 Task: Add Desert Essence Lavender Hand Body Lotion to the cart.
Action: Mouse moved to (938, 359)
Screenshot: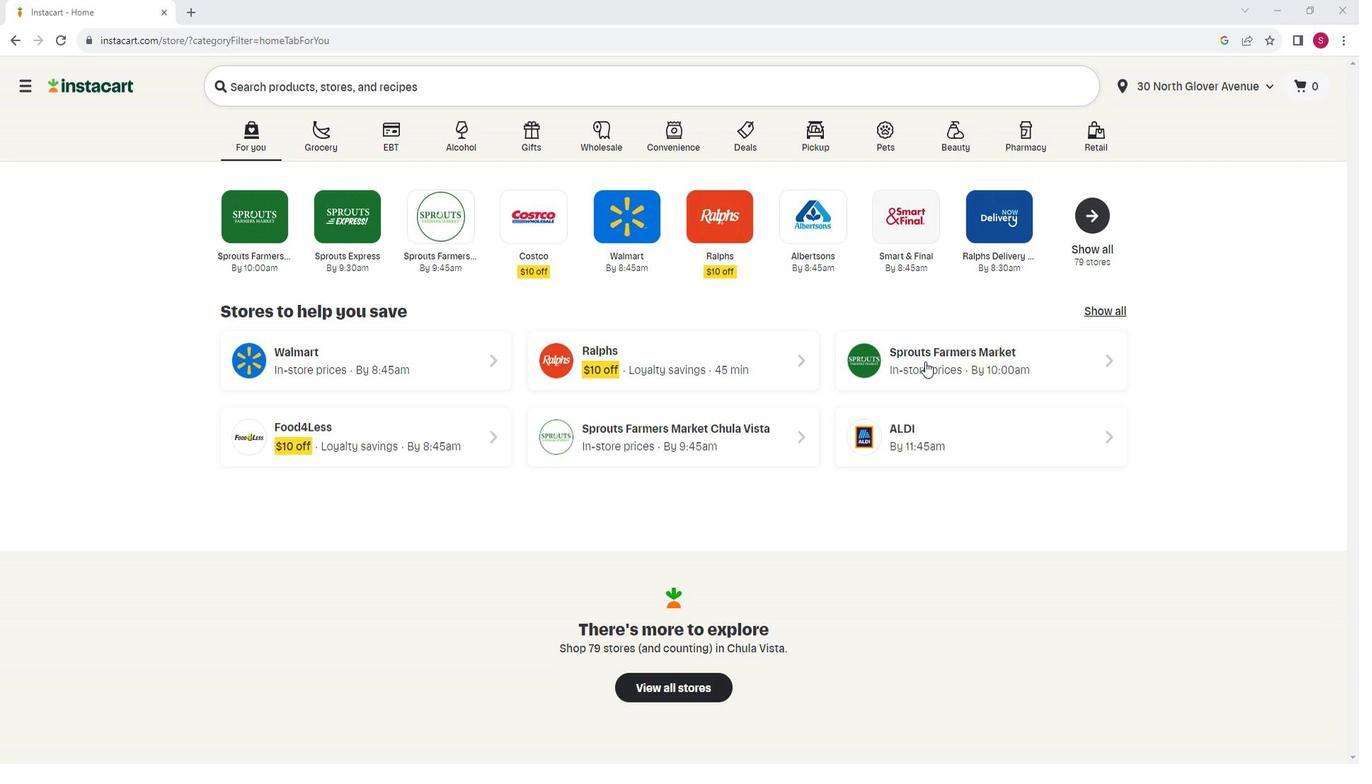 
Action: Mouse pressed left at (938, 359)
Screenshot: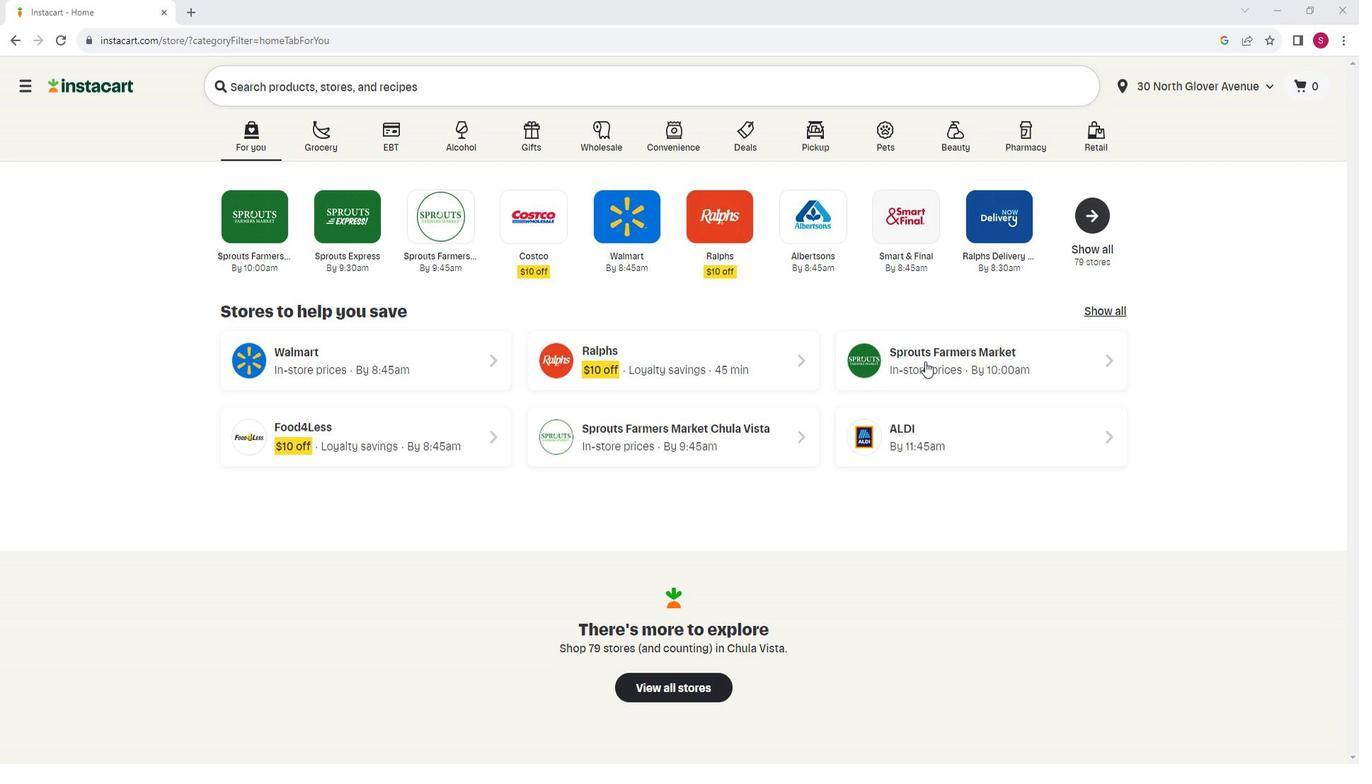 
Action: Mouse moved to (150, 468)
Screenshot: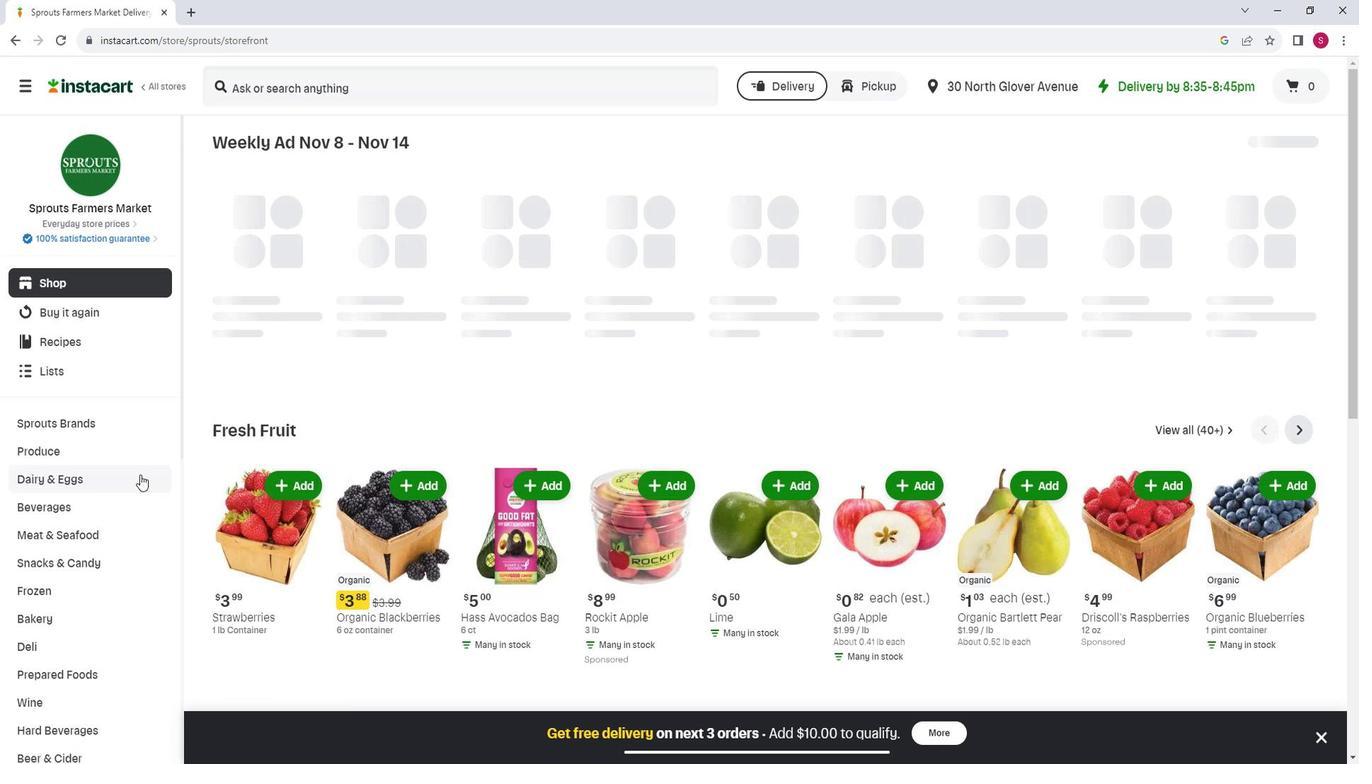
Action: Mouse scrolled (150, 468) with delta (0, 0)
Screenshot: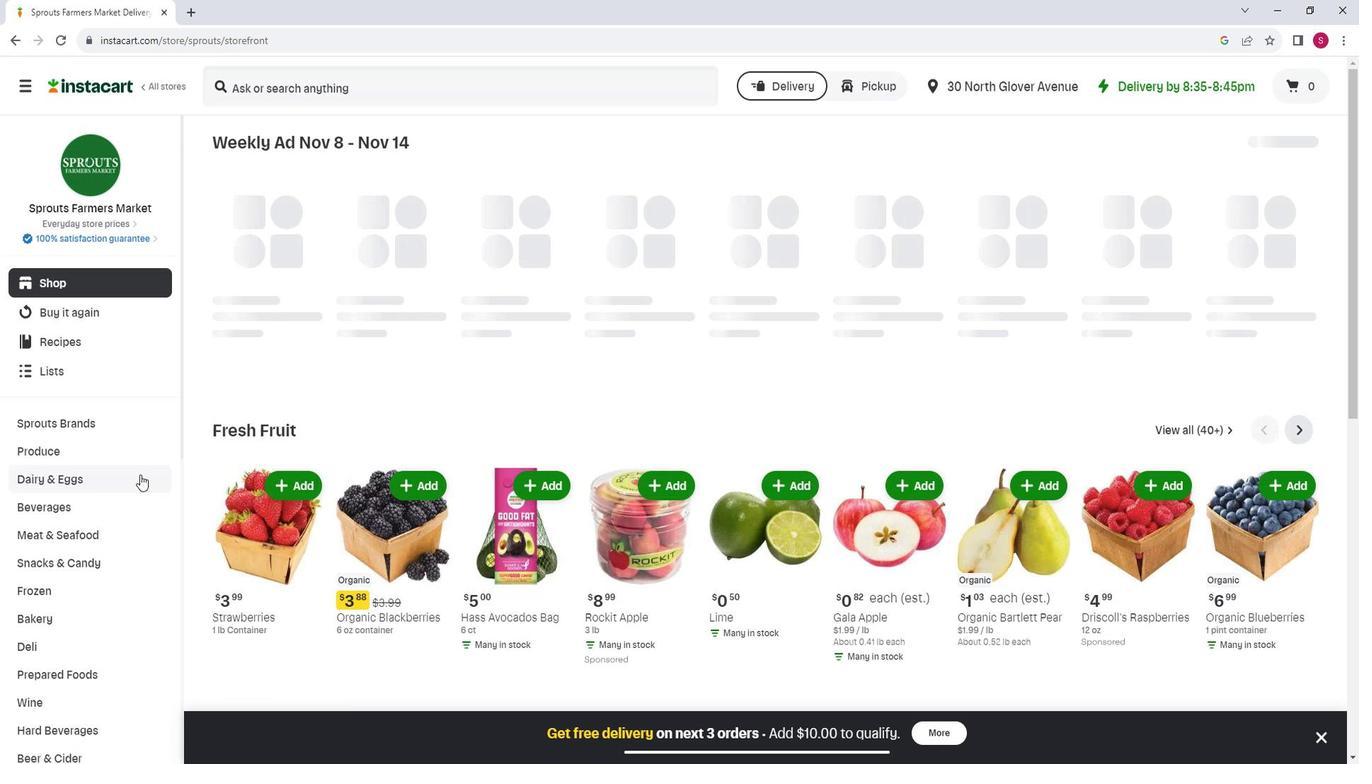 
Action: Mouse moved to (148, 468)
Screenshot: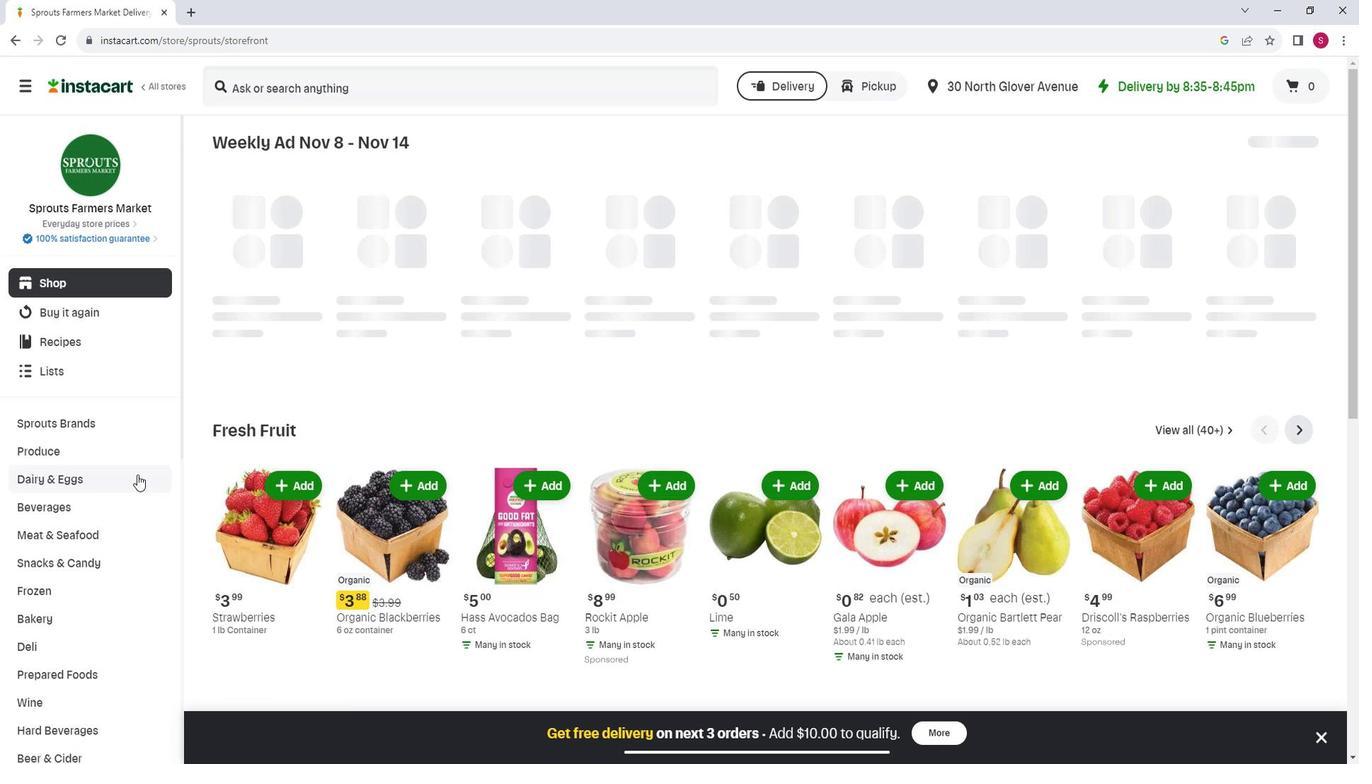 
Action: Mouse scrolled (148, 468) with delta (0, 0)
Screenshot: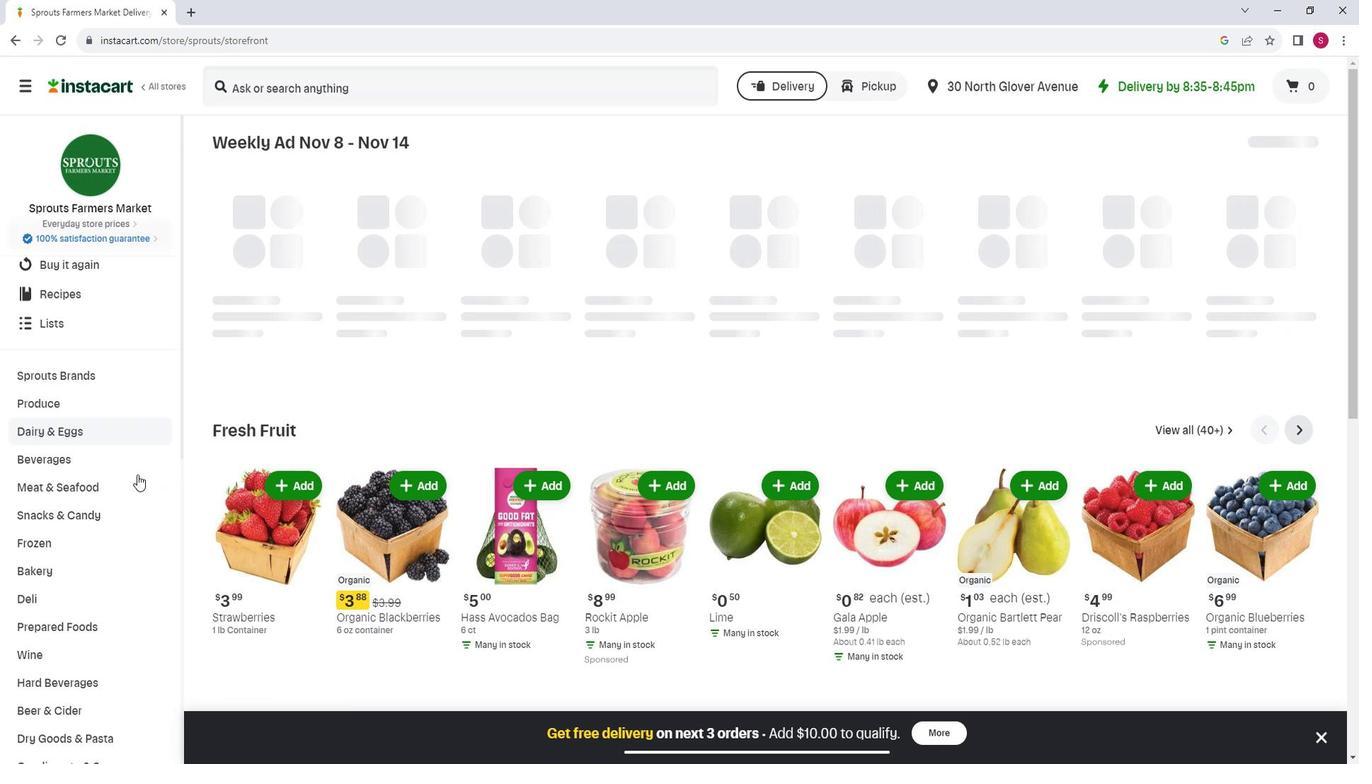 
Action: Mouse moved to (136, 468)
Screenshot: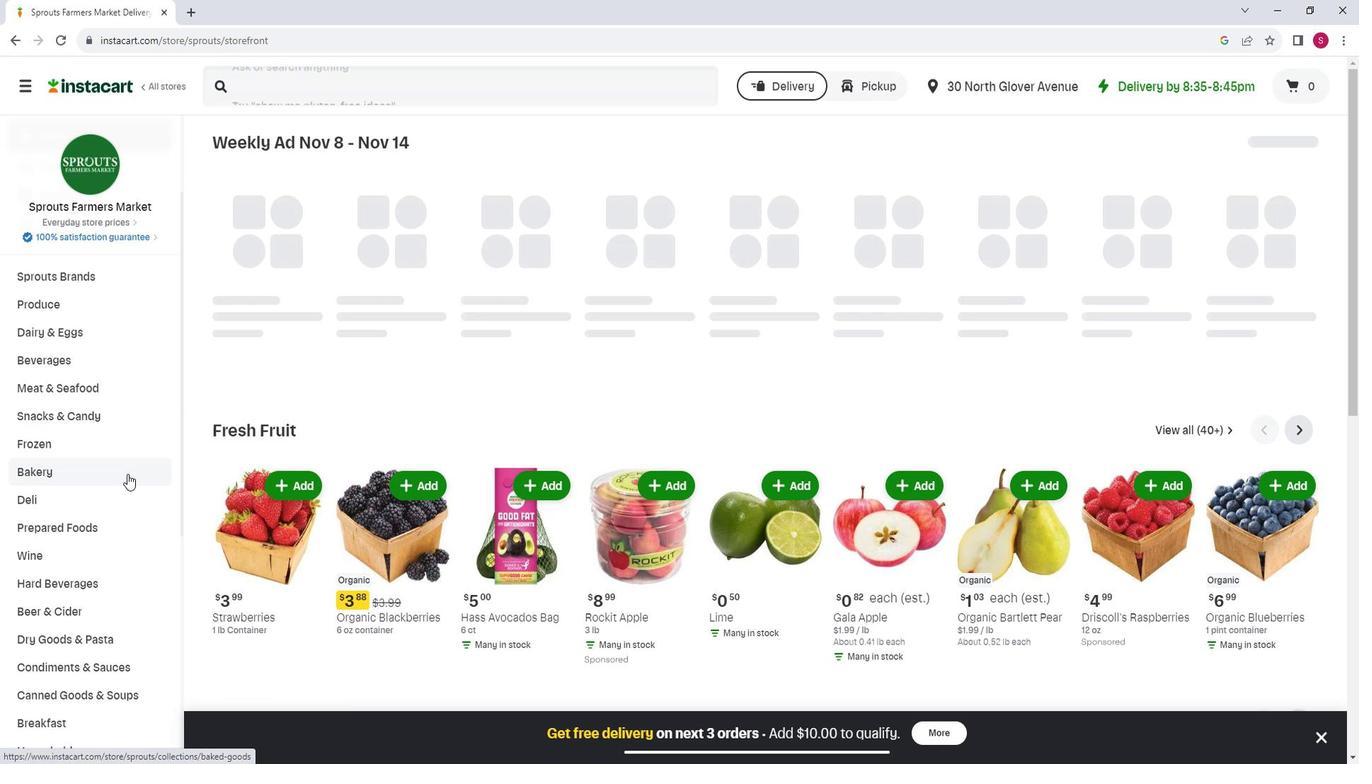 
Action: Mouse scrolled (136, 468) with delta (0, 0)
Screenshot: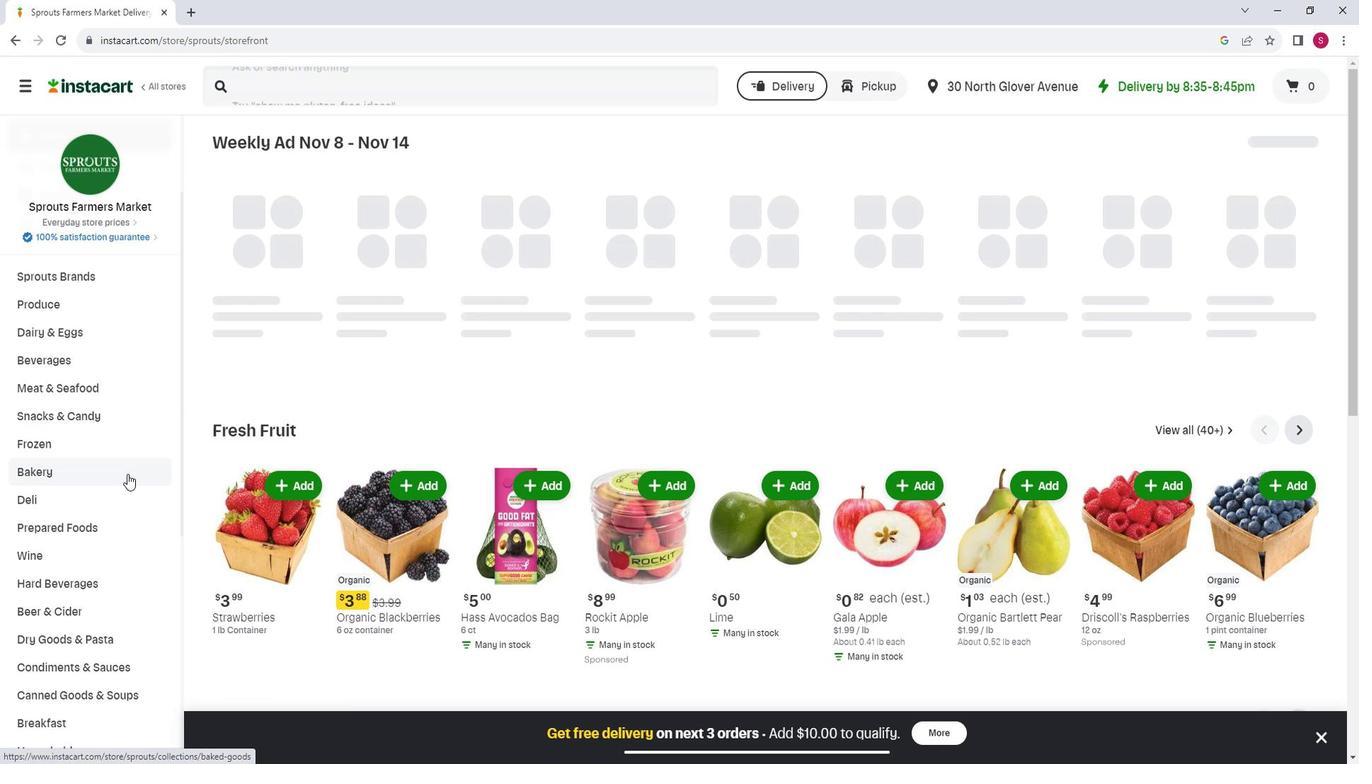 
Action: Mouse moved to (133, 470)
Screenshot: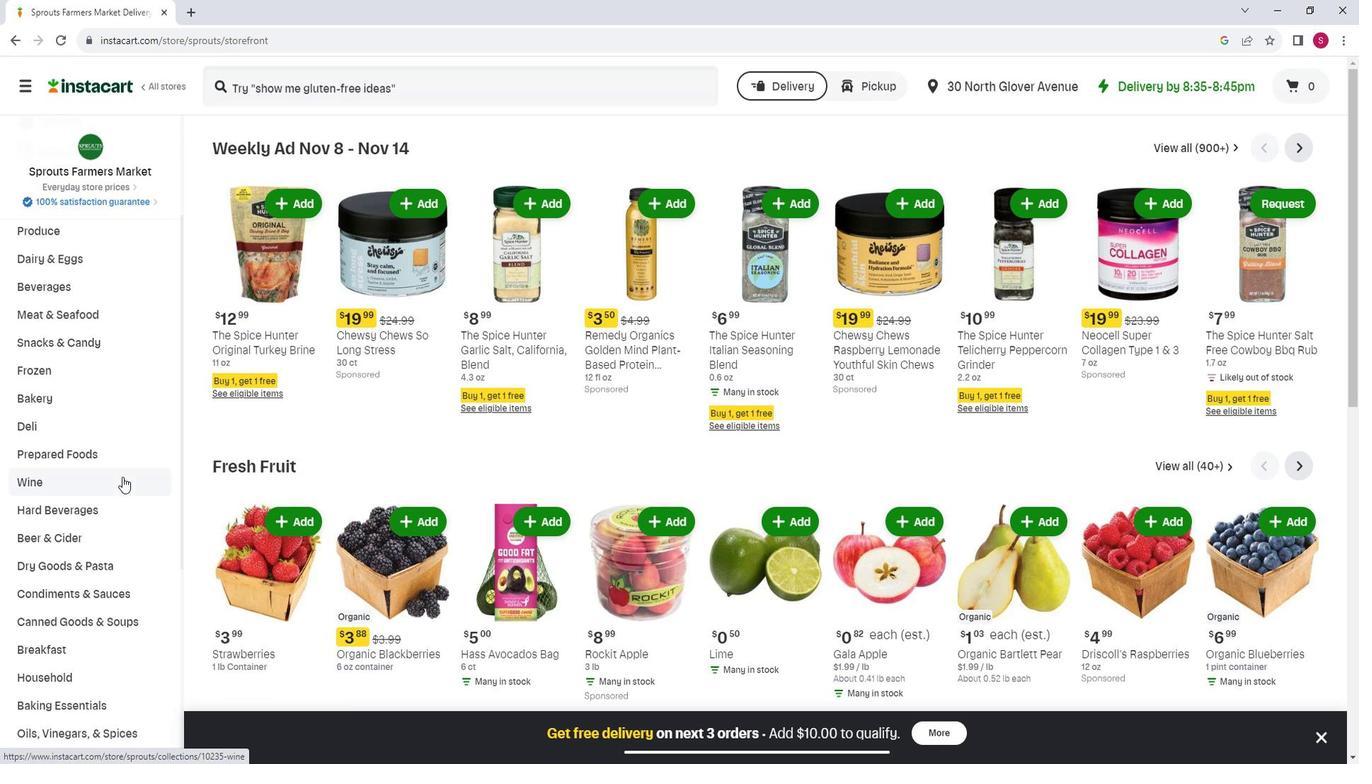 
Action: Mouse scrolled (133, 470) with delta (0, 0)
Screenshot: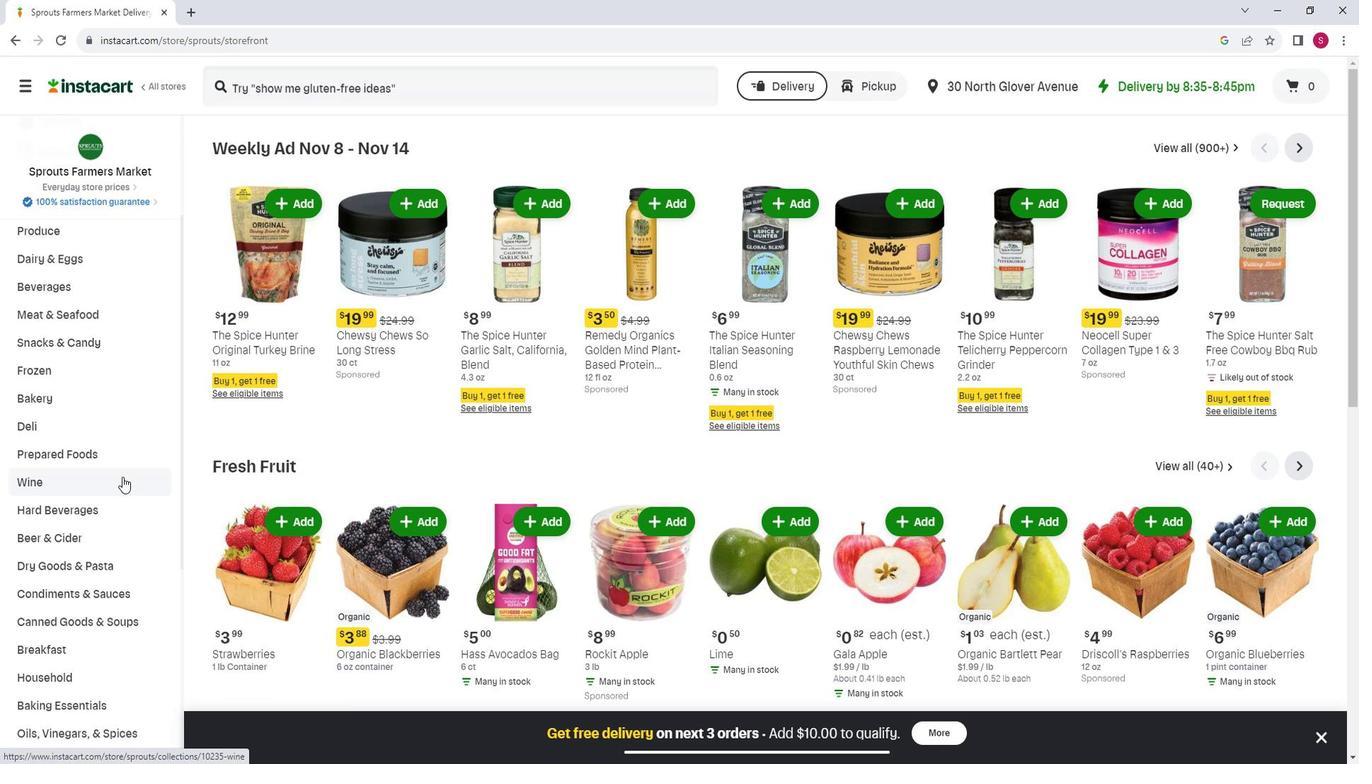 
Action: Mouse scrolled (133, 470) with delta (0, 0)
Screenshot: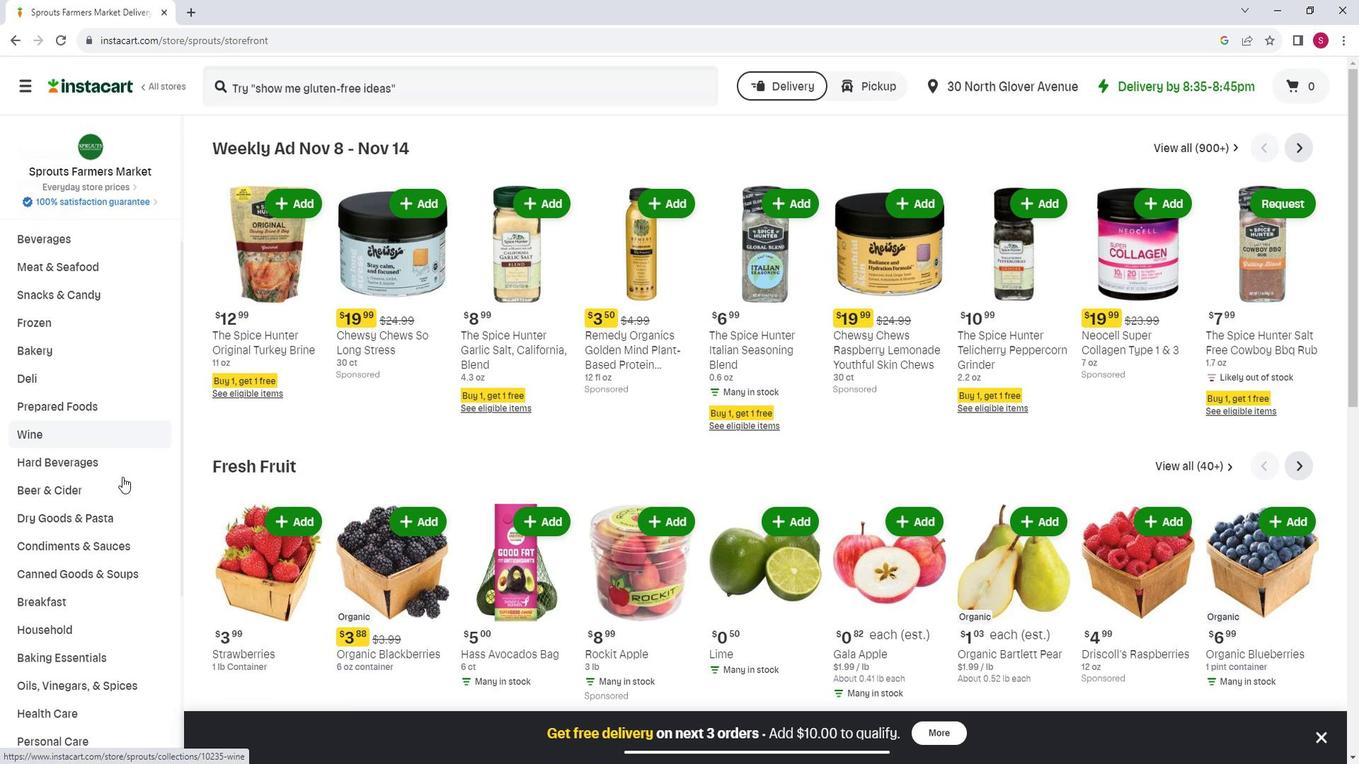 
Action: Mouse scrolled (133, 470) with delta (0, 0)
Screenshot: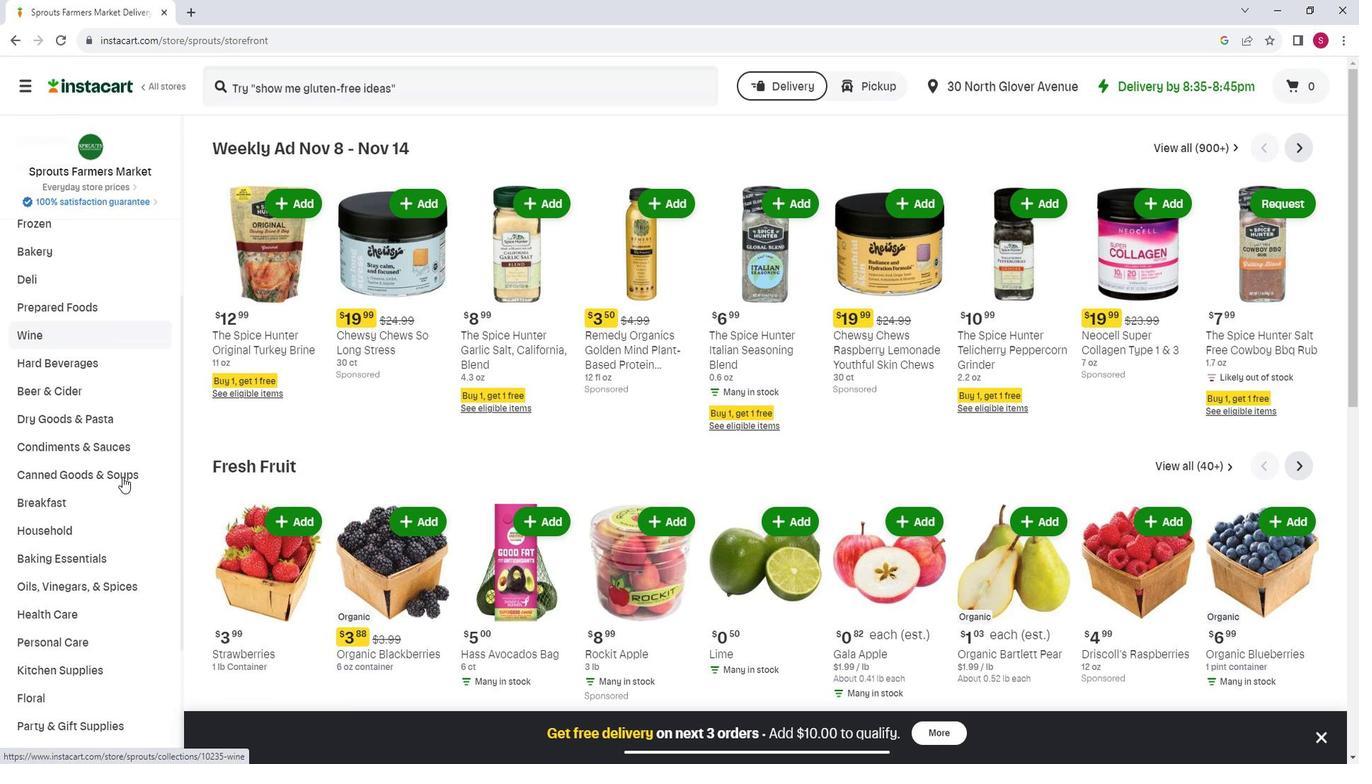 
Action: Mouse moved to (108, 562)
Screenshot: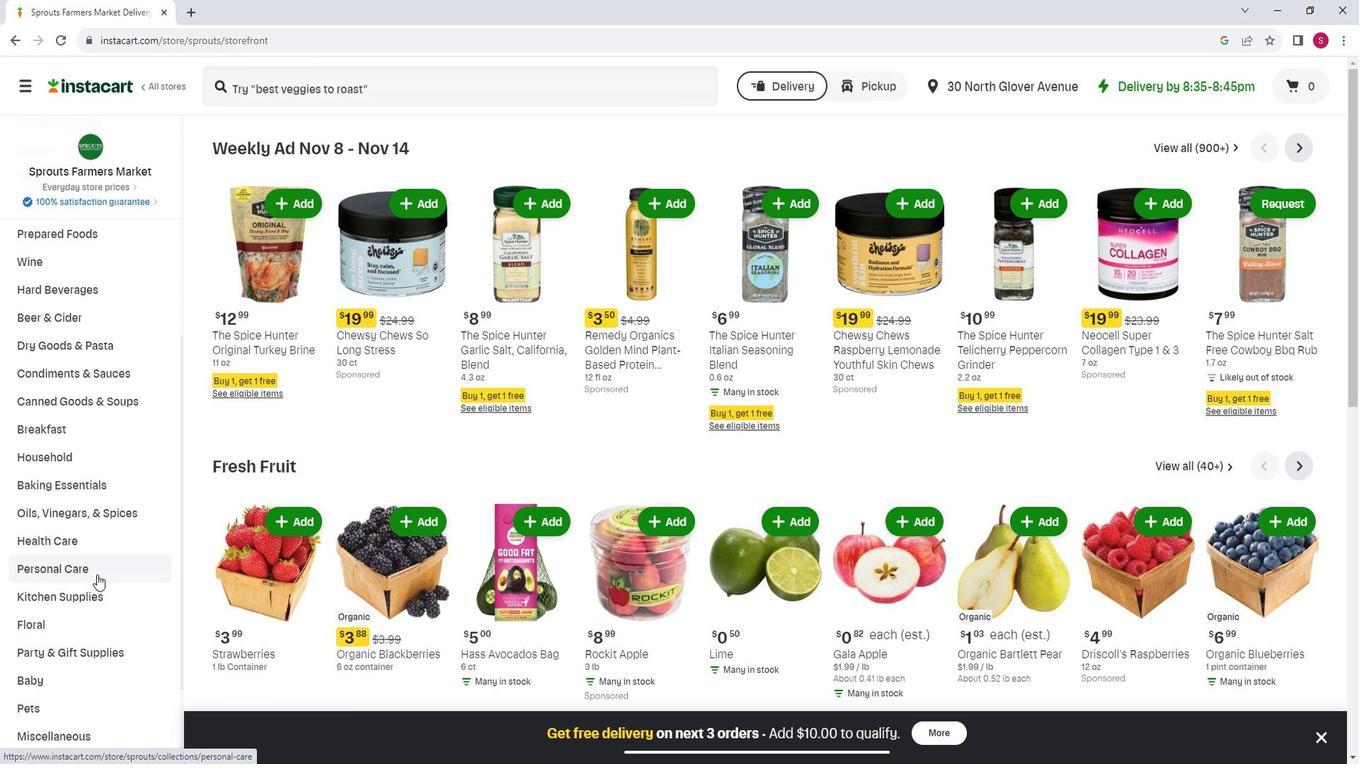 
Action: Mouse pressed left at (108, 562)
Screenshot: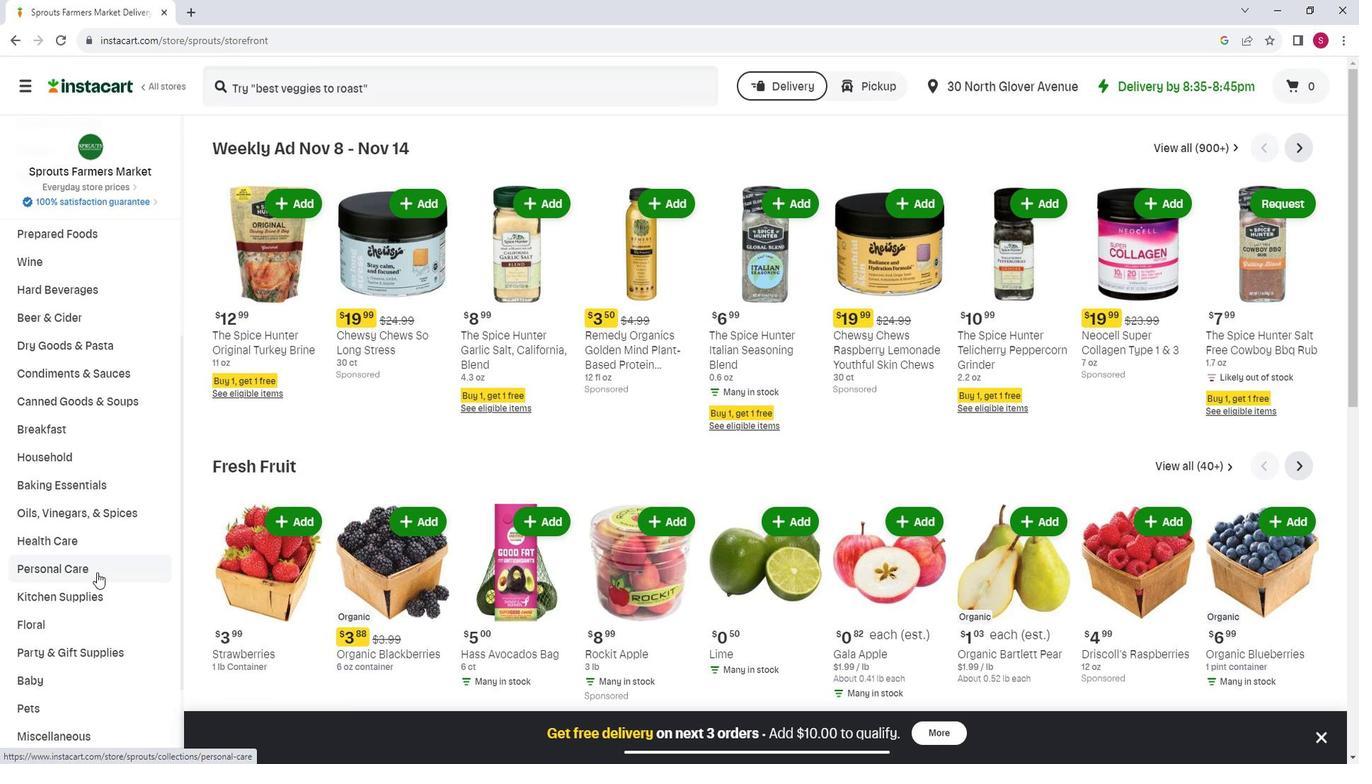 
Action: Mouse moved to (373, 195)
Screenshot: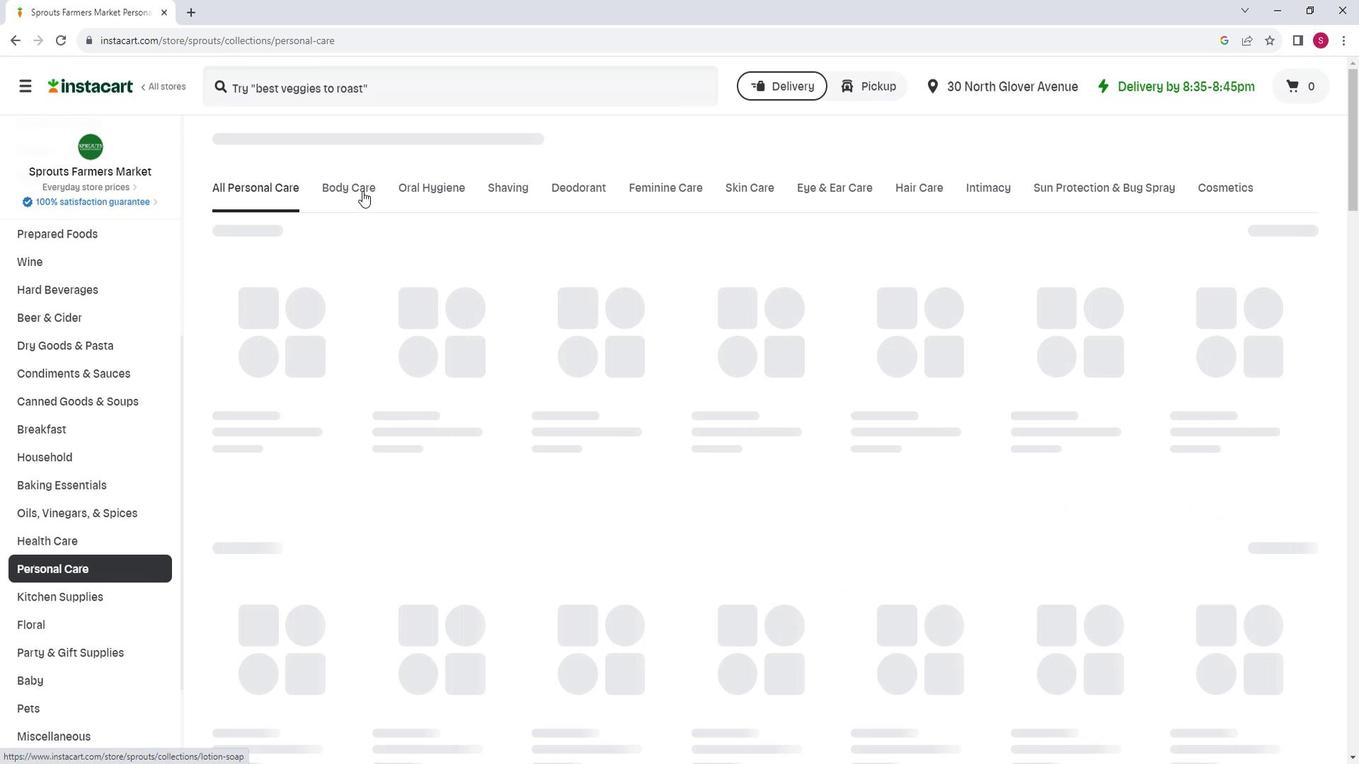 
Action: Mouse pressed left at (373, 195)
Screenshot: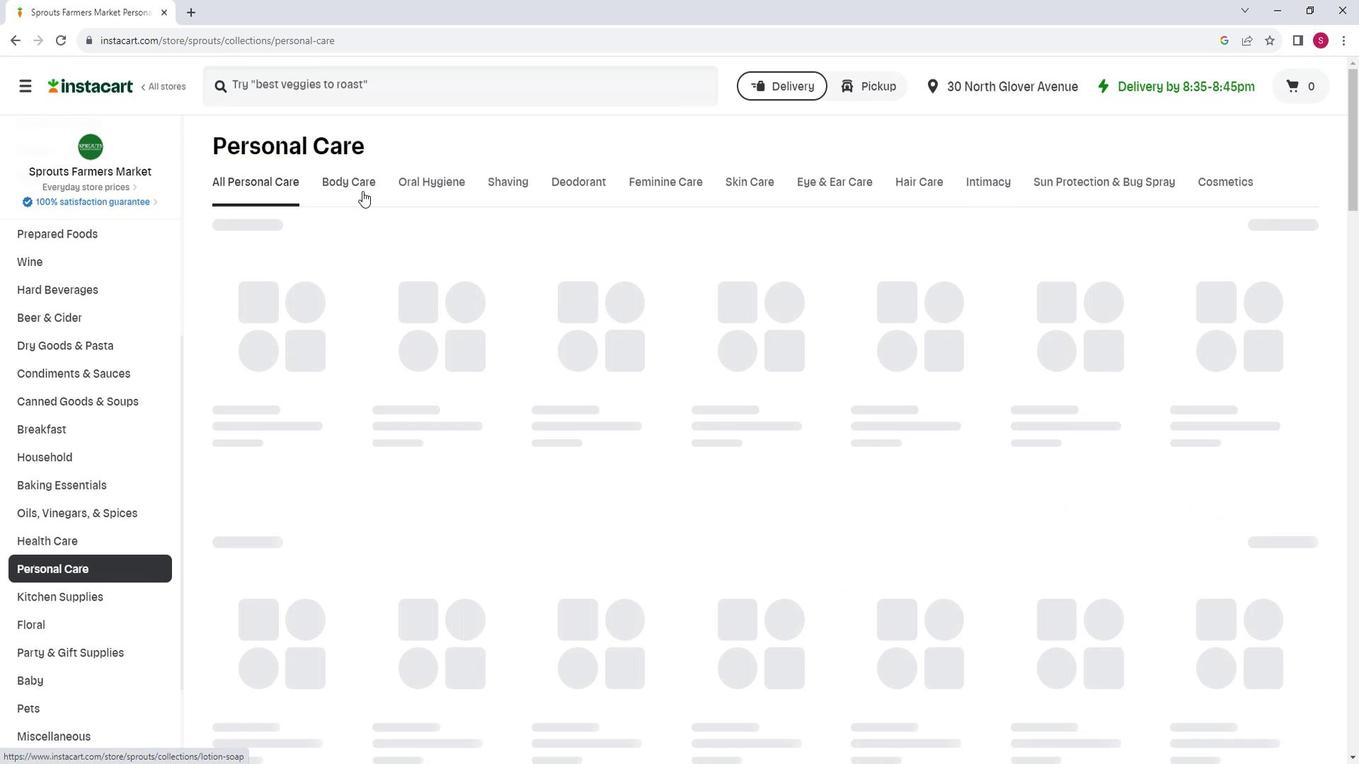 
Action: Mouse moved to (608, 234)
Screenshot: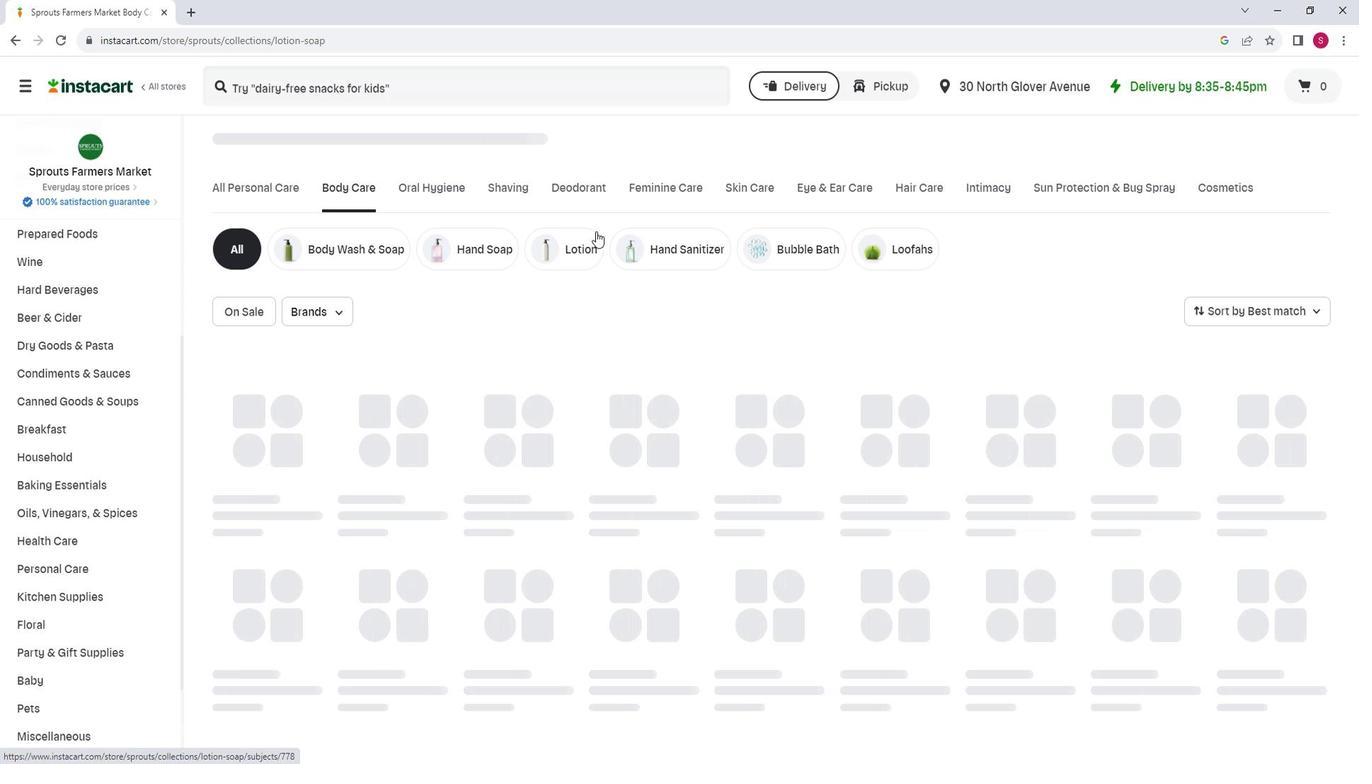 
Action: Mouse pressed left at (608, 234)
Screenshot: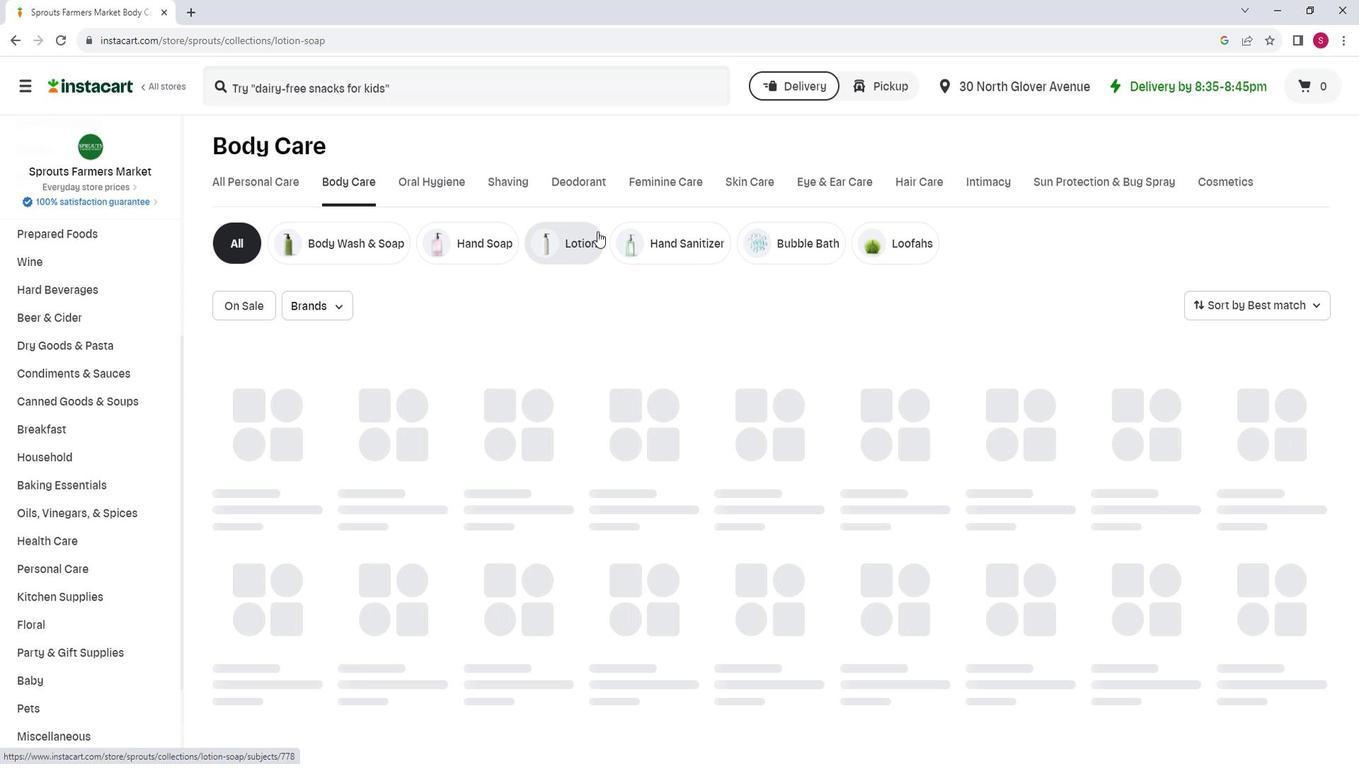 
Action: Mouse moved to (385, 94)
Screenshot: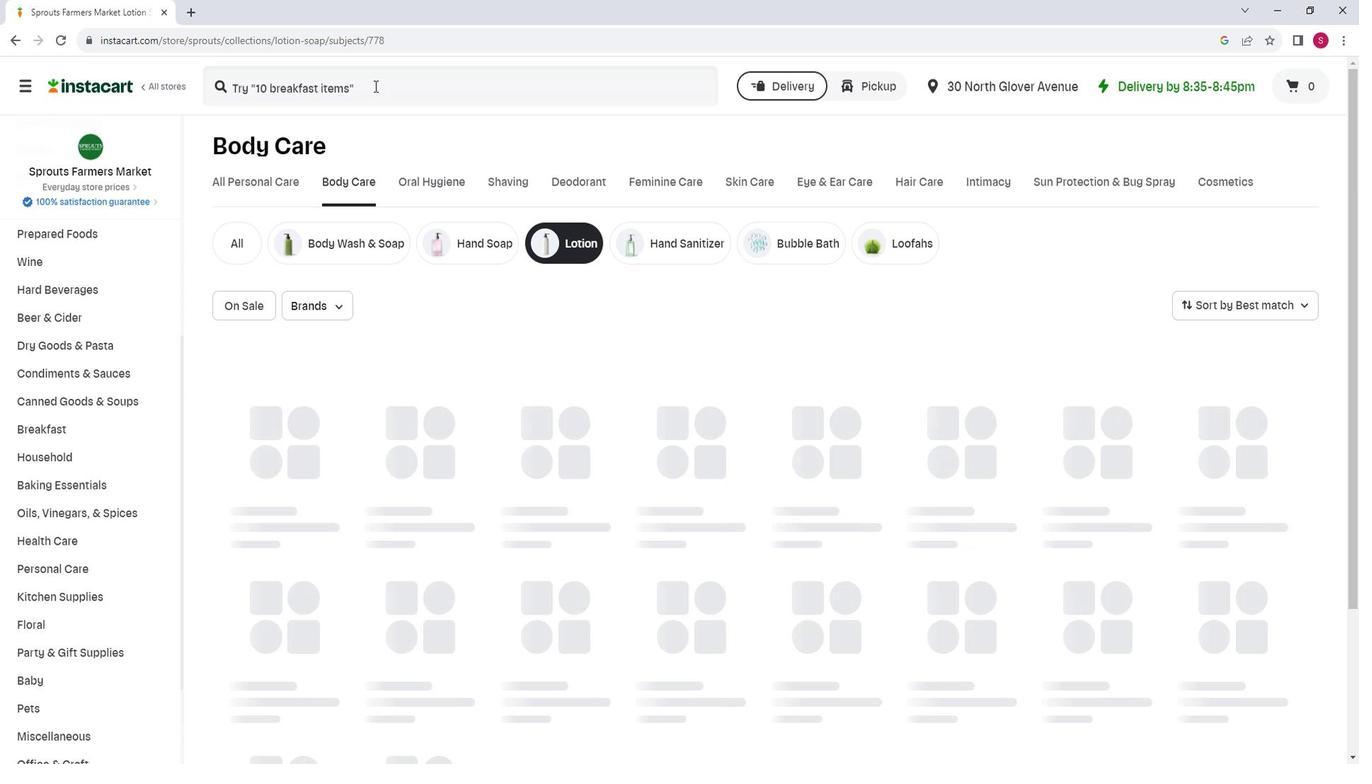
Action: Mouse pressed left at (385, 94)
Screenshot: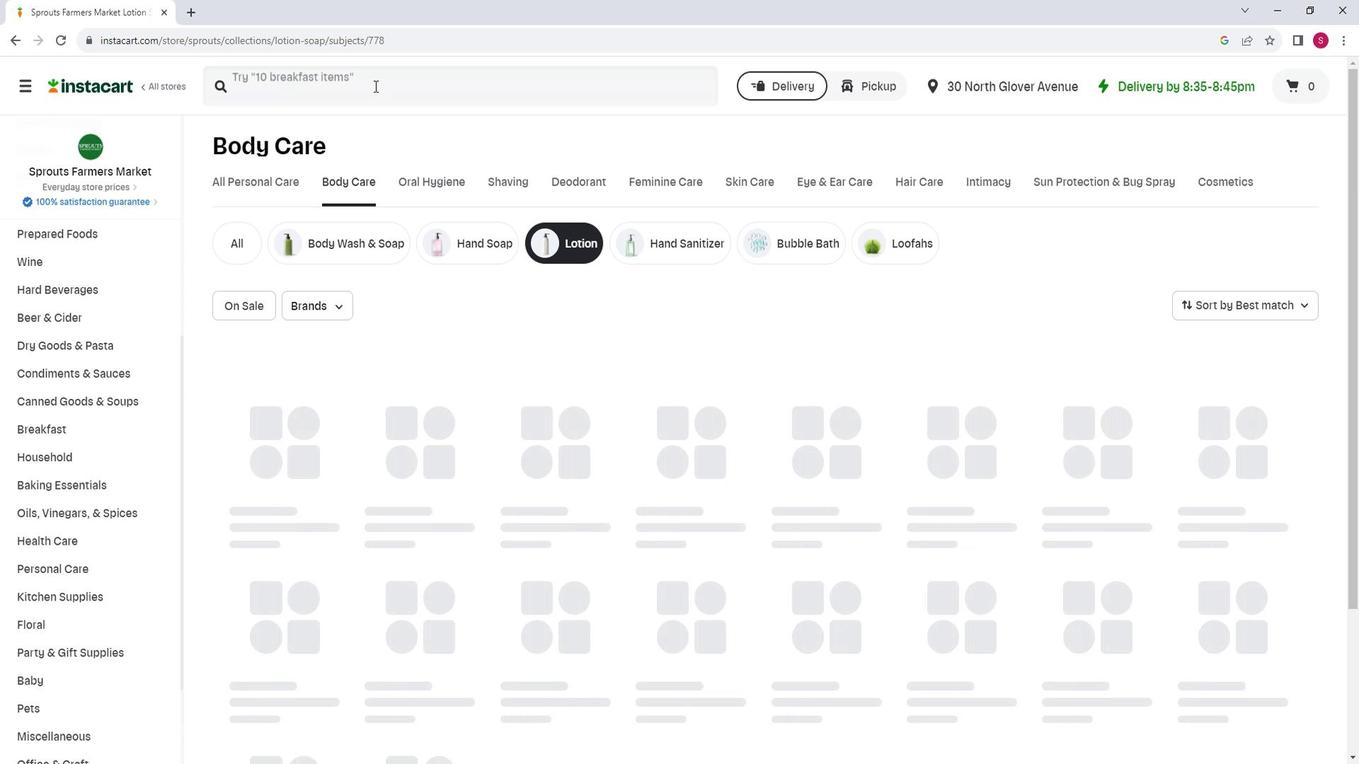 
Action: Key pressed <Key.shift>S<Key.backspace><Key.shift>Desert<Key.space><Key.shift>Essc<Key.backspace>ence<Key.space><Key.shift><Key.shift>Lavender<Key.space><Key.space><Key.shift>Hand<Key.space><Key.shift>Body<Key.space><Key.shift><Key.shift><Key.shift><Key.shift><Key.shift><Key.shift><Key.shift><Key.shift><Key.shift><Key.shift><Key.shift>Lotion<Key.space><Key.enter>
Screenshot: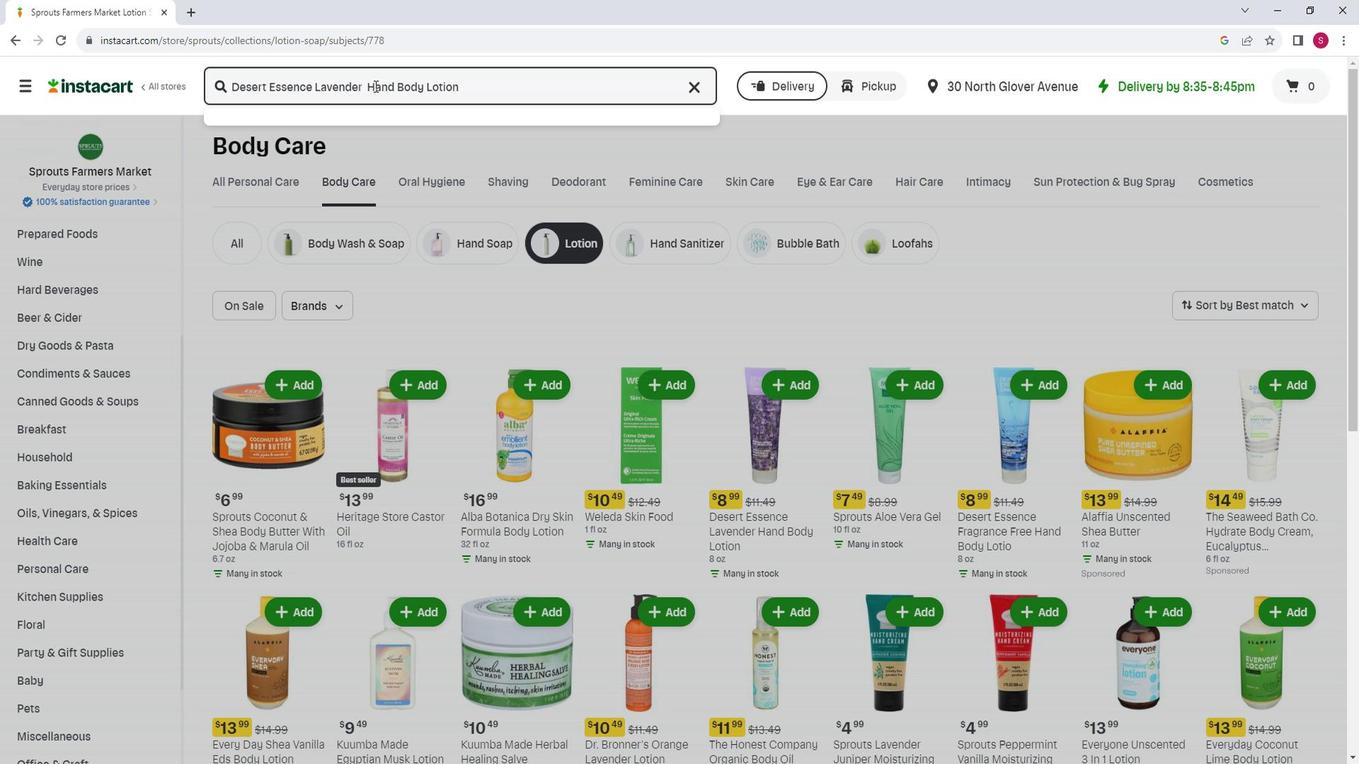 
Action: Mouse moved to (679, 340)
Screenshot: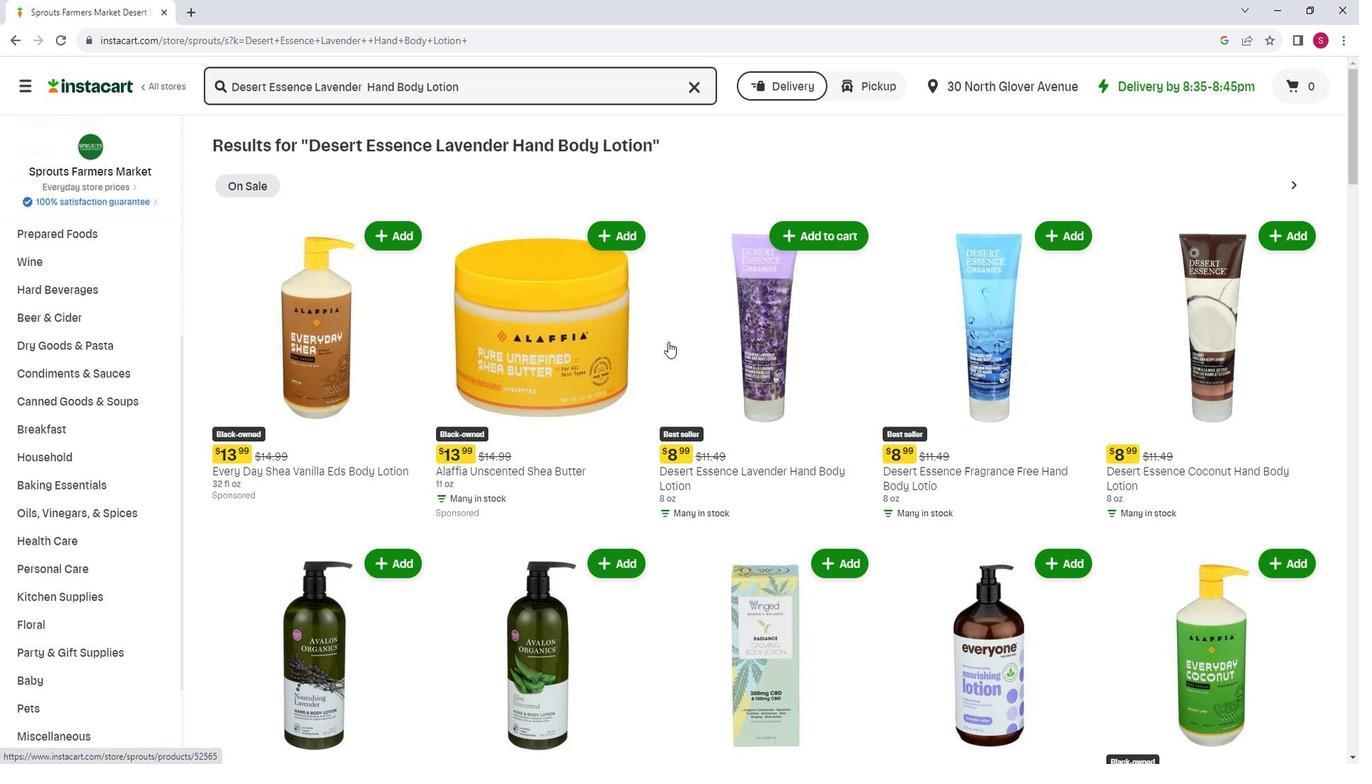 
Action: Mouse scrolled (679, 341) with delta (0, 0)
Screenshot: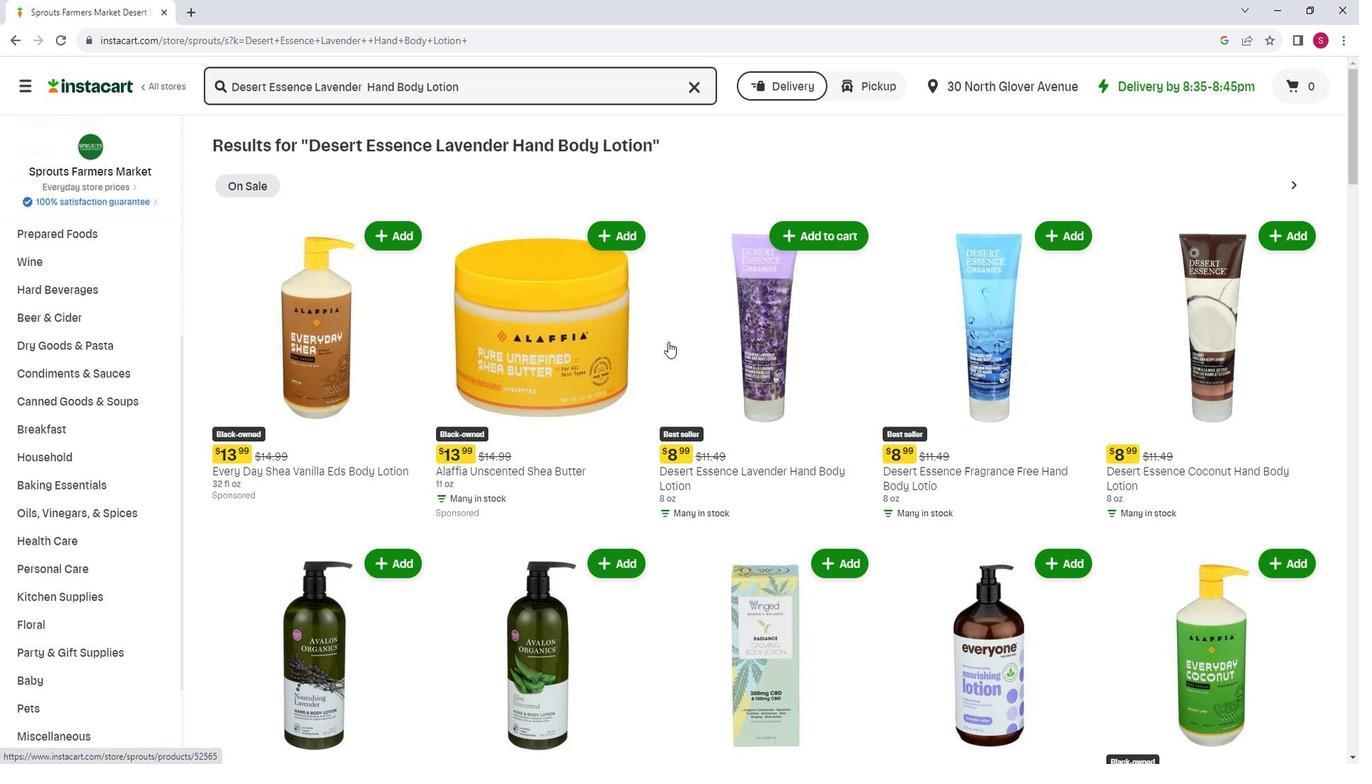 
Action: Mouse moved to (832, 239)
Screenshot: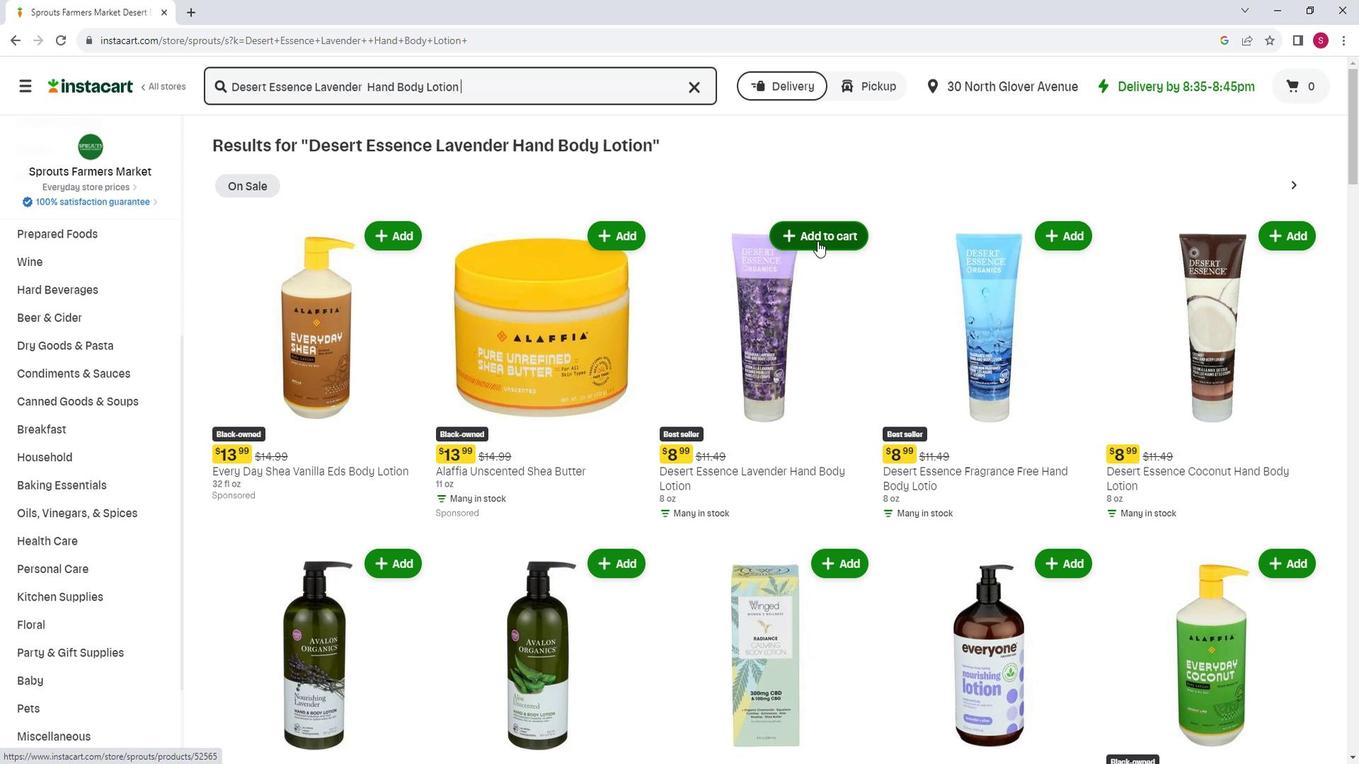 
Action: Mouse pressed left at (832, 239)
Screenshot: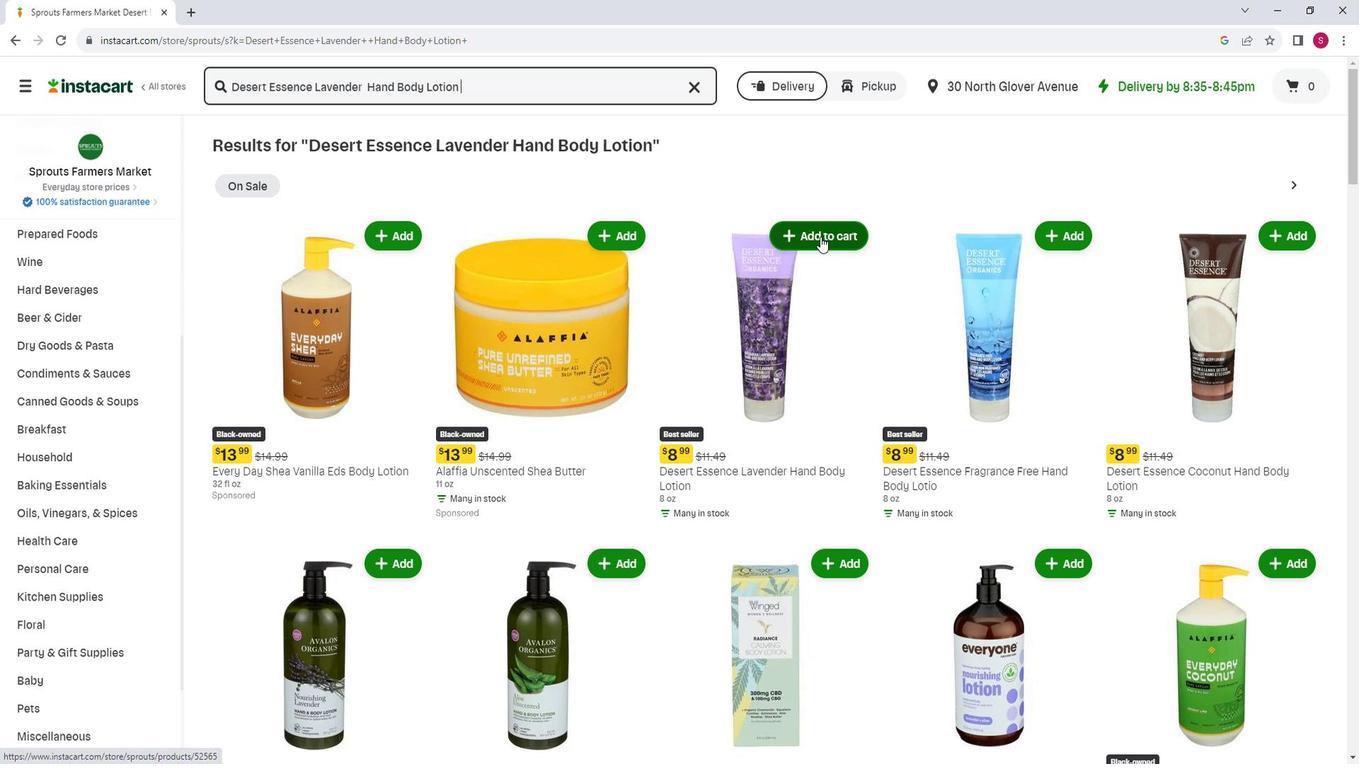 
Action: Mouse moved to (828, 203)
Screenshot: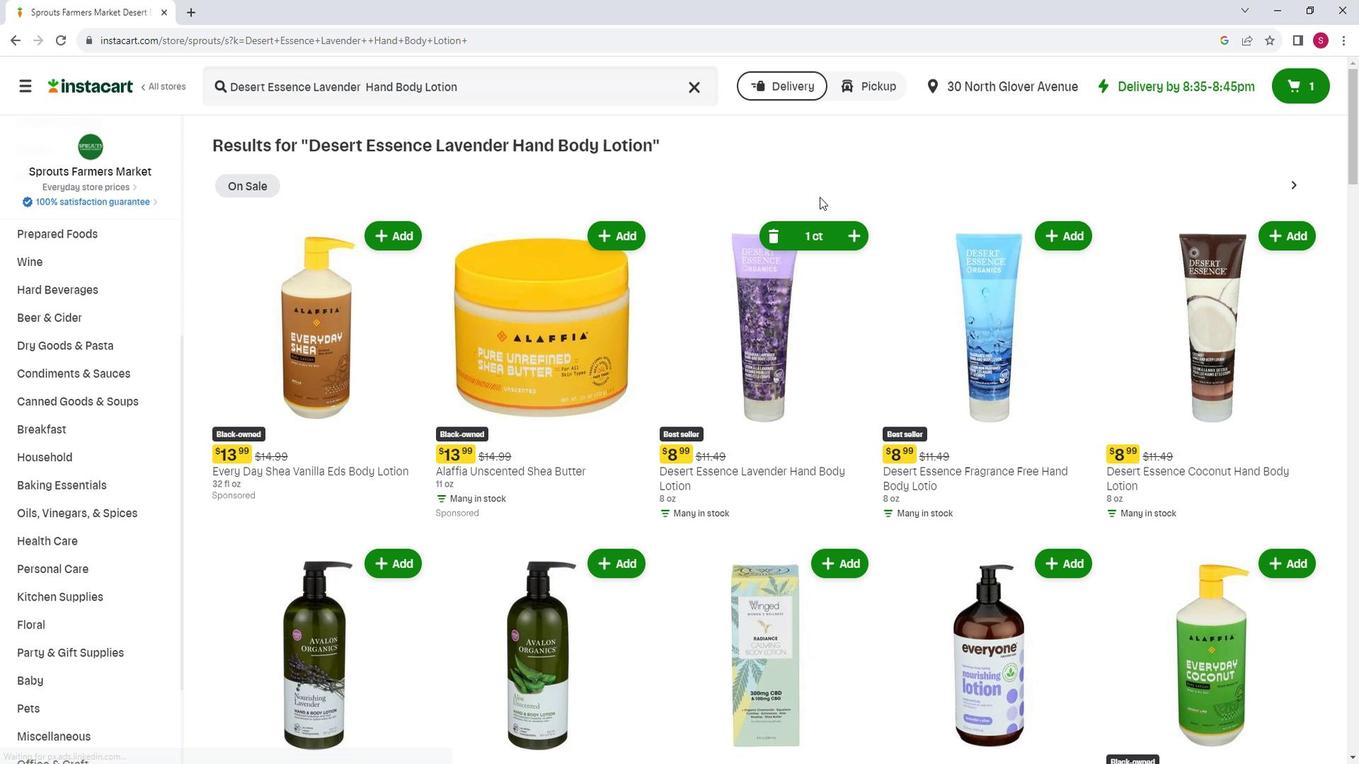 
